 Task: Change the "Frame rate" for "VDR recordings" to 25.00.
Action: Mouse moved to (118, 18)
Screenshot: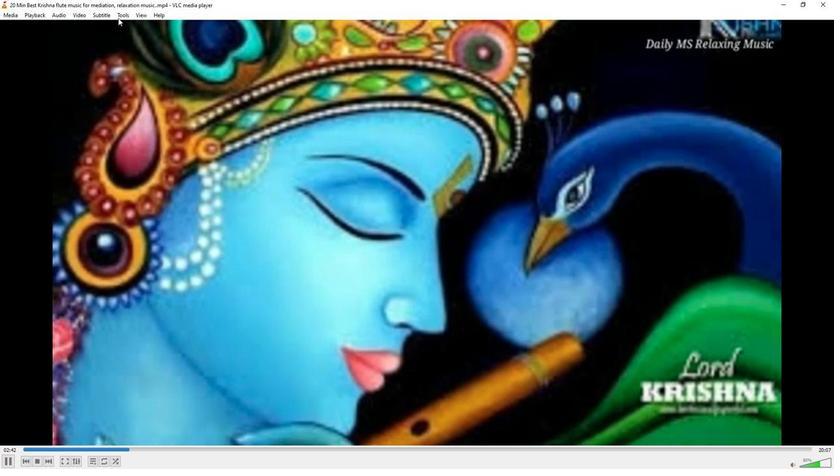 
Action: Mouse pressed left at (118, 18)
Screenshot: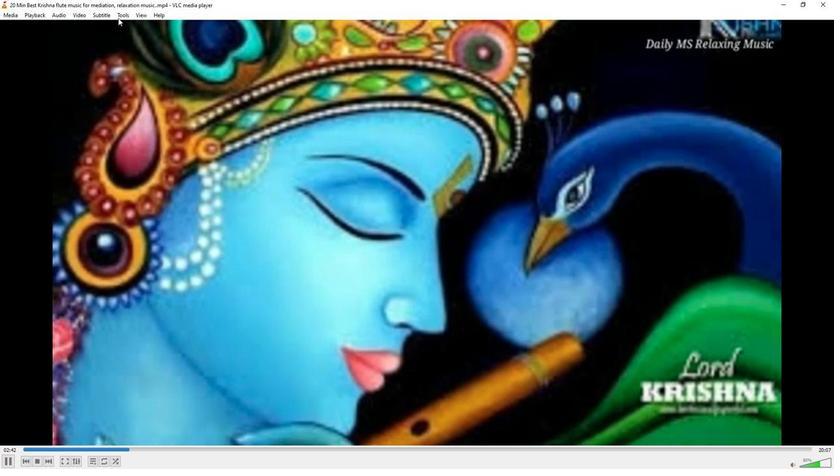 
Action: Mouse moved to (125, 119)
Screenshot: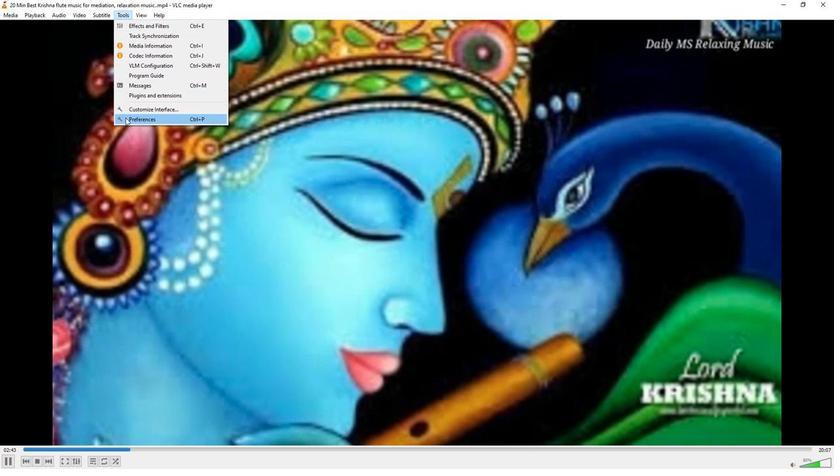 
Action: Mouse pressed left at (125, 119)
Screenshot: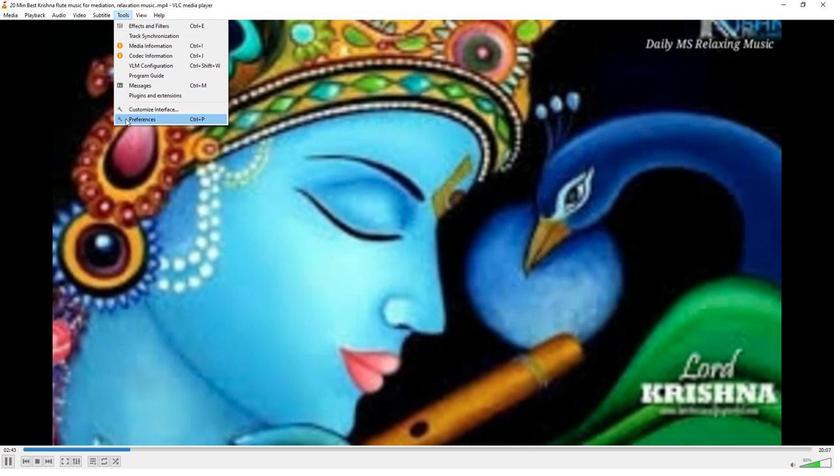 
Action: Mouse moved to (278, 381)
Screenshot: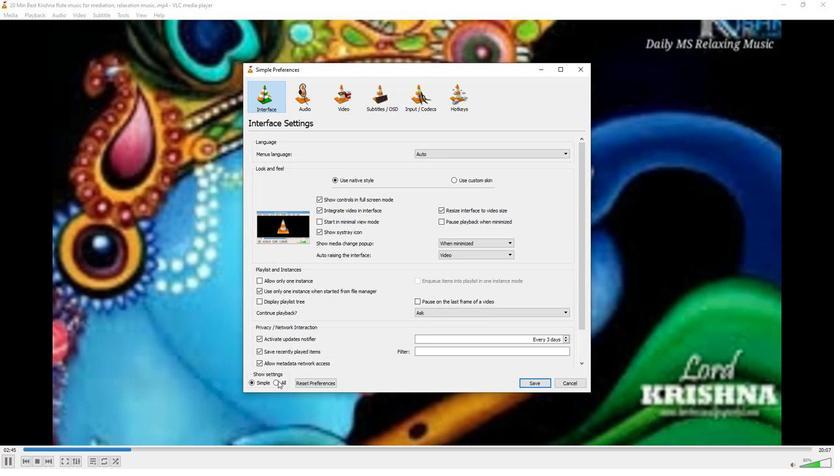 
Action: Mouse pressed left at (278, 381)
Screenshot: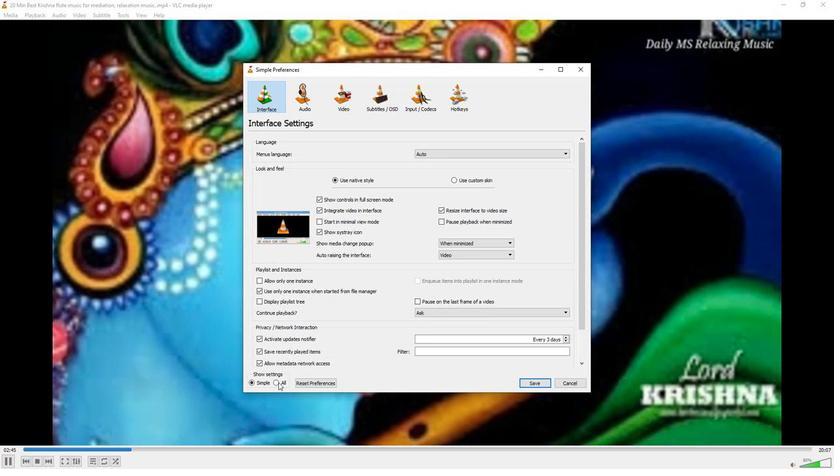 
Action: Mouse moved to (266, 235)
Screenshot: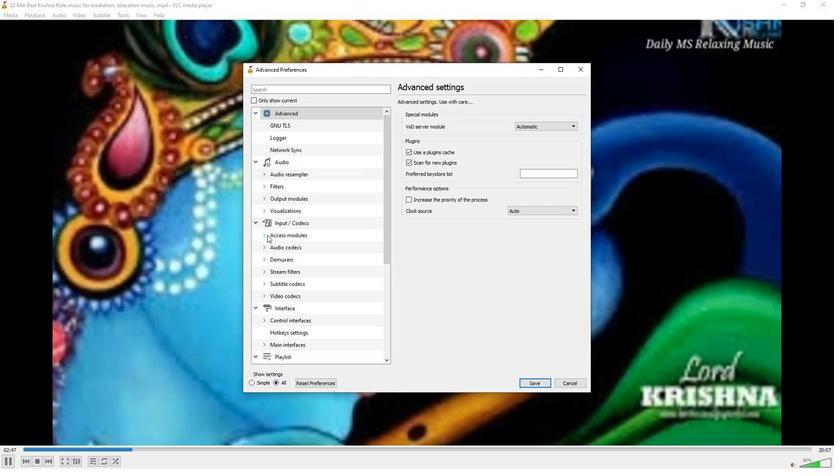 
Action: Mouse pressed left at (266, 235)
Screenshot: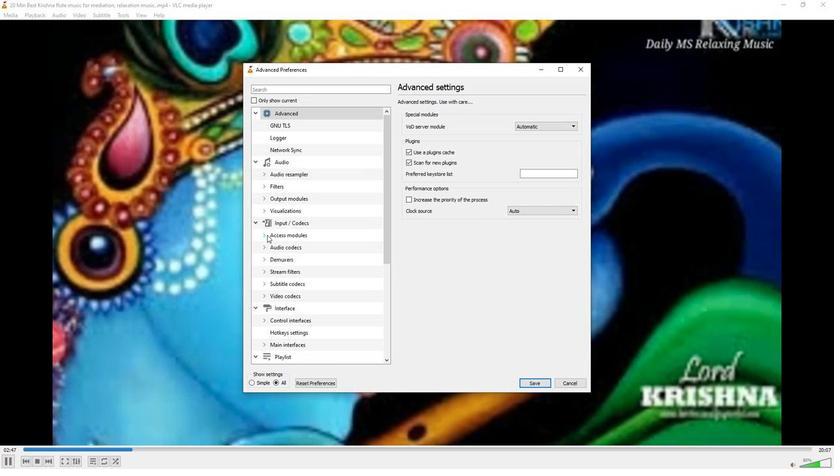 
Action: Mouse moved to (282, 289)
Screenshot: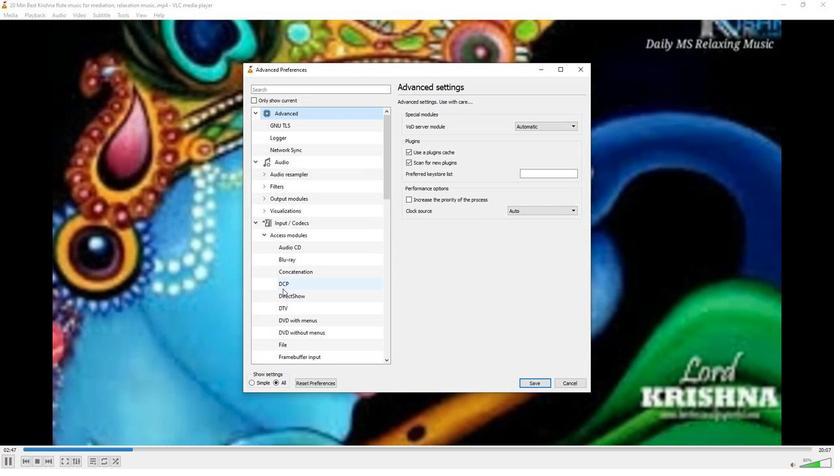 
Action: Mouse scrolled (282, 289) with delta (0, 0)
Screenshot: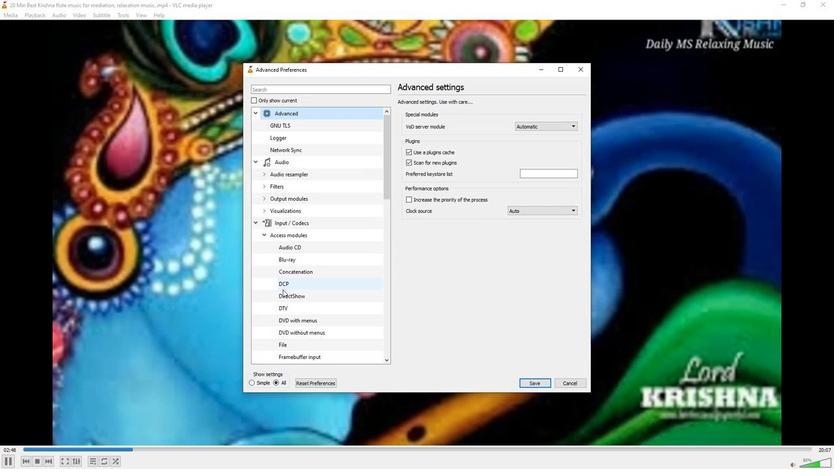
Action: Mouse scrolled (282, 289) with delta (0, 0)
Screenshot: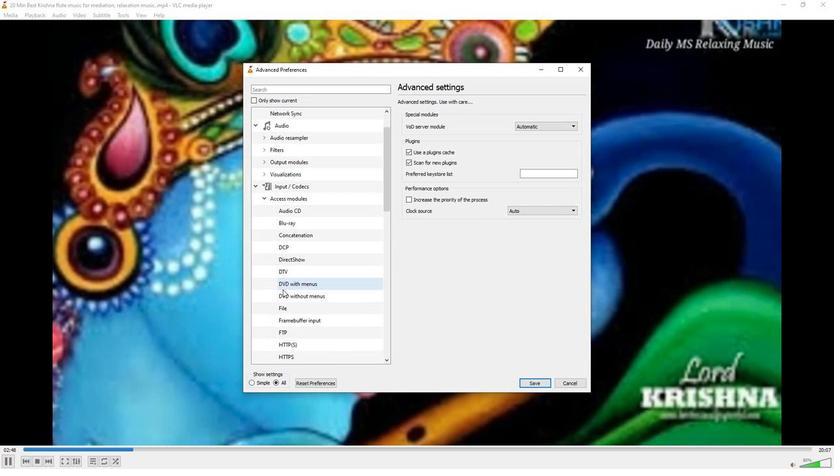 
Action: Mouse scrolled (282, 289) with delta (0, 0)
Screenshot: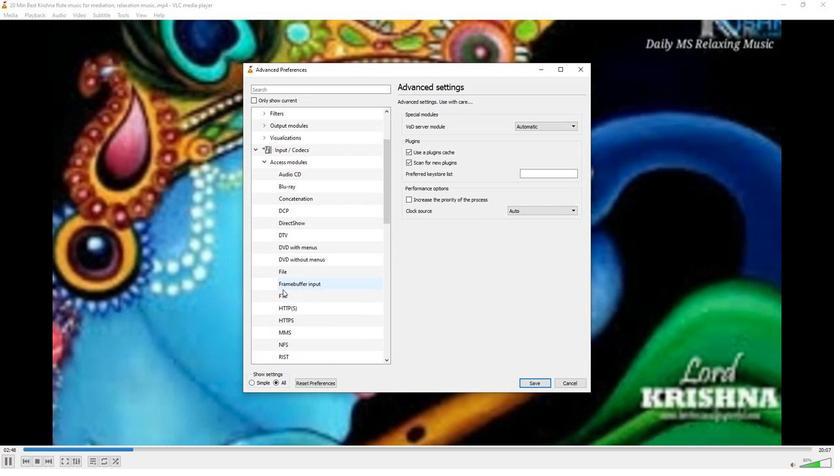 
Action: Mouse scrolled (282, 289) with delta (0, 0)
Screenshot: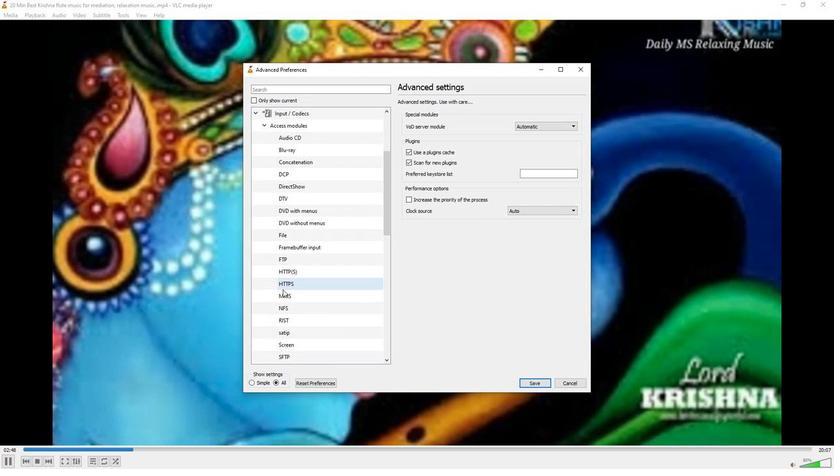 
Action: Mouse moved to (283, 306)
Screenshot: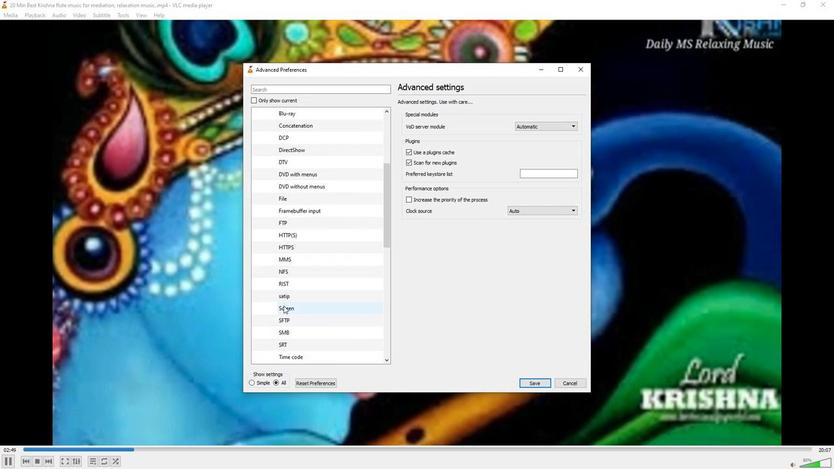 
Action: Mouse scrolled (283, 306) with delta (0, 0)
Screenshot: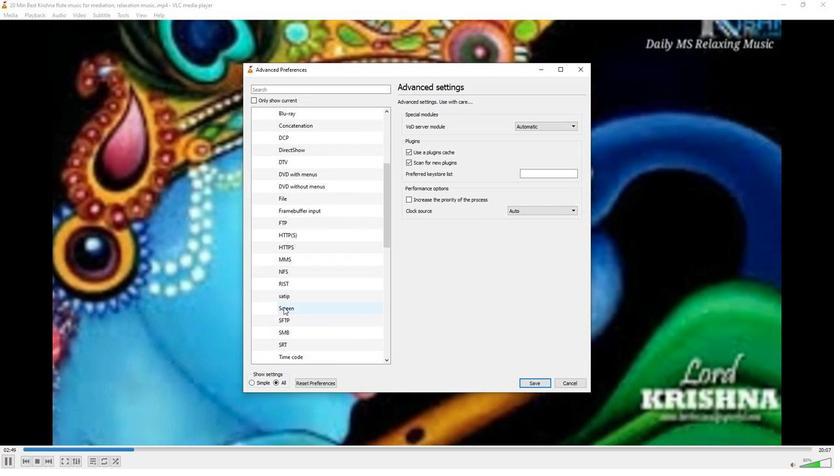 
Action: Mouse moved to (291, 346)
Screenshot: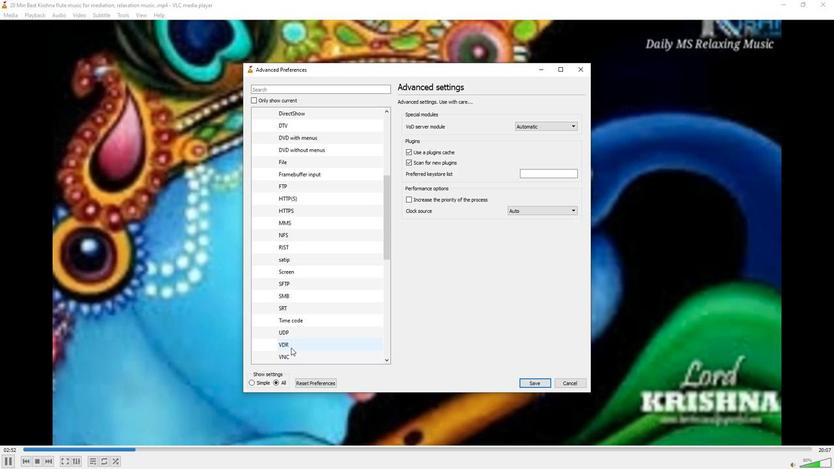 
Action: Mouse pressed left at (291, 346)
Screenshot: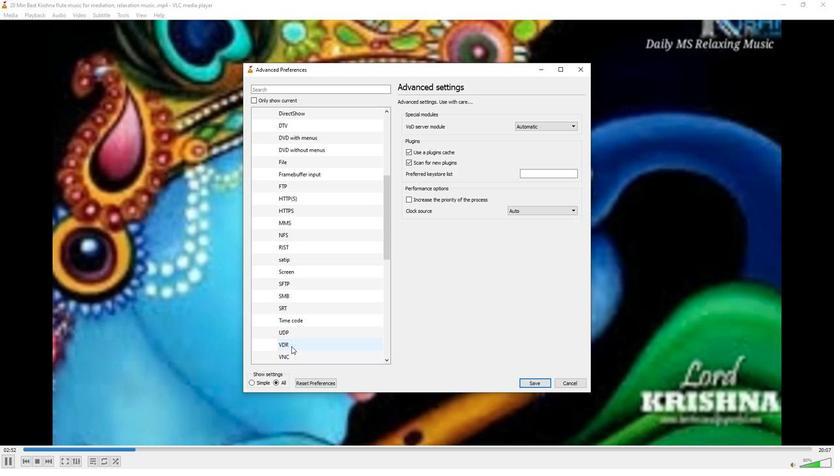 
Action: Mouse moved to (577, 125)
Screenshot: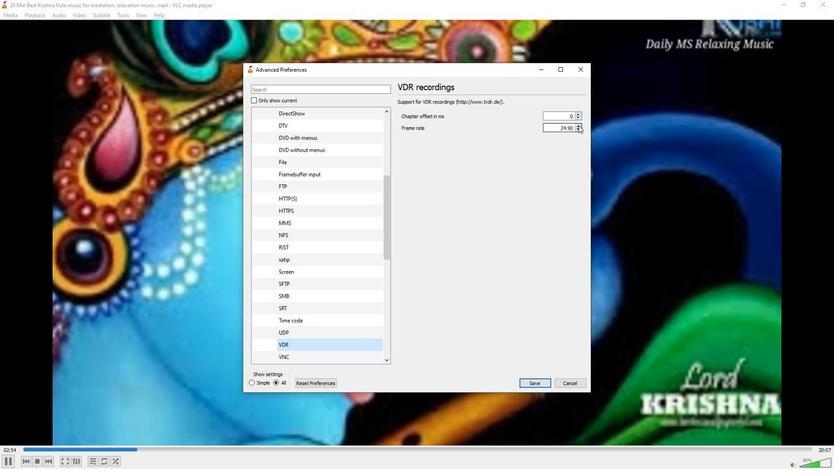 
Action: Mouse pressed left at (577, 125)
Screenshot: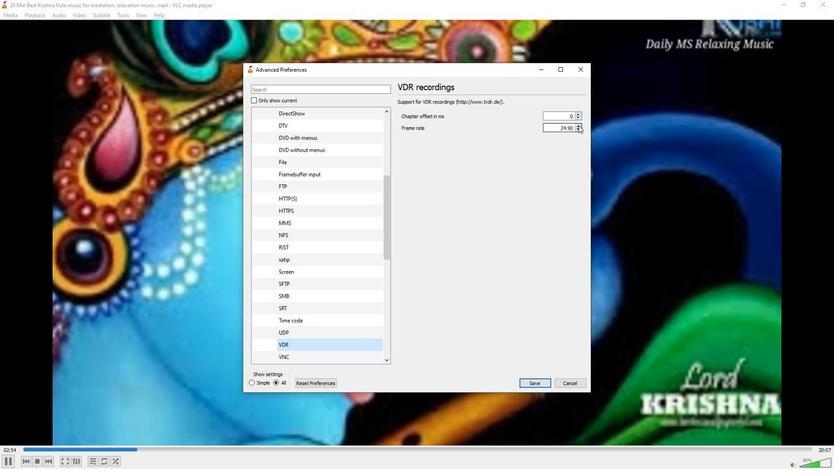 
Action: Mouse moved to (574, 148)
Screenshot: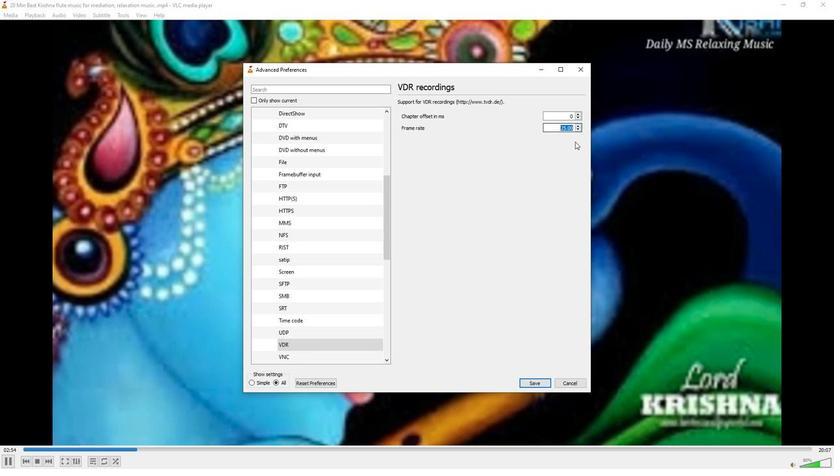 
Action: Mouse pressed left at (574, 148)
Screenshot: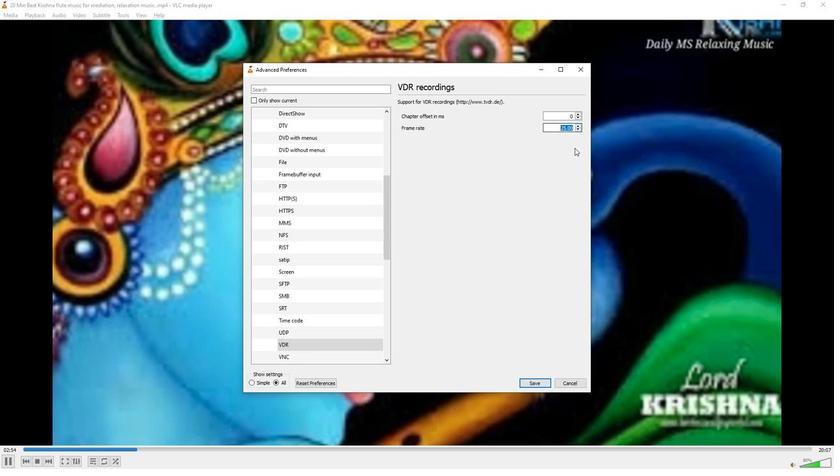 
